 Task: Make a directory with a name in all uppercase letters (e.g., "ALLCAPS").
Action: Mouse moved to (178, 680)
Screenshot: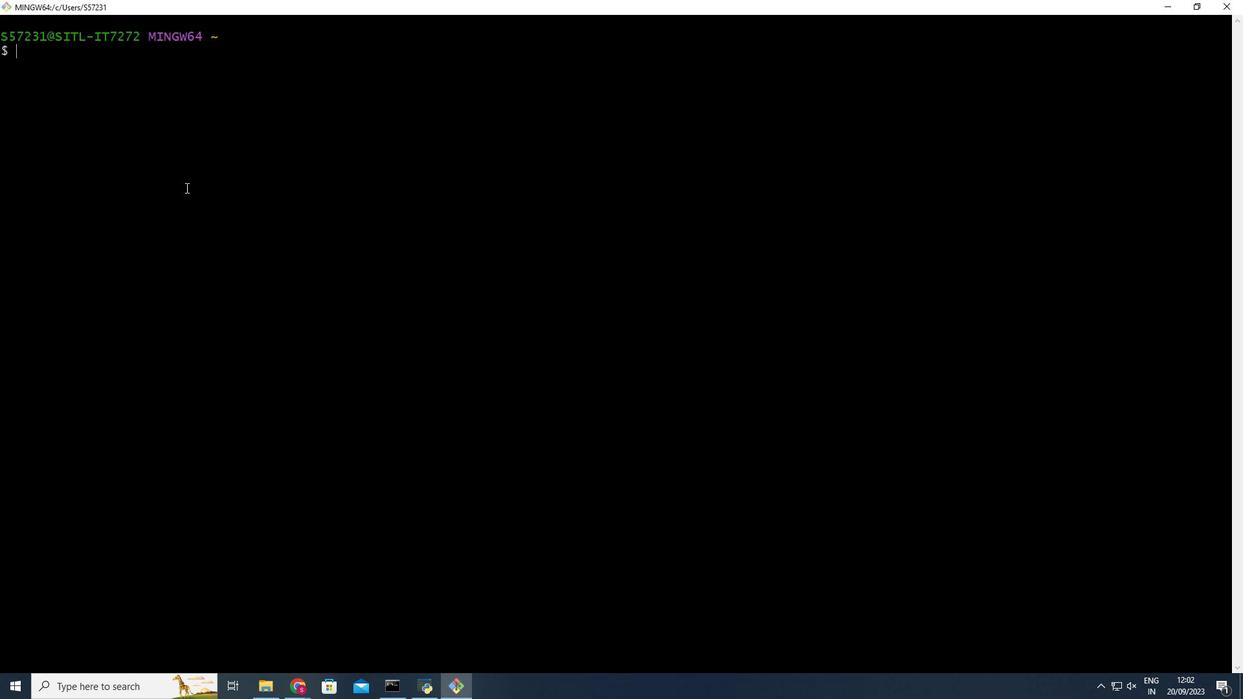 
Action: Mouse pressed left at (178, 680)
Screenshot: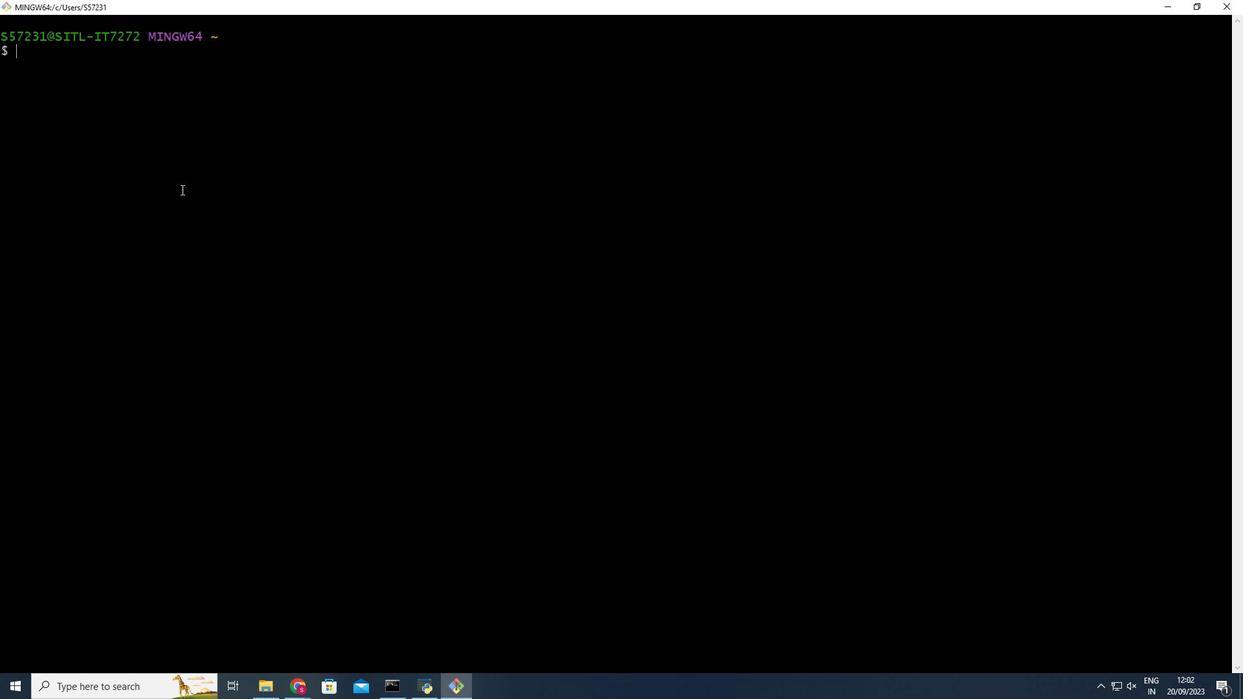 
Action: Mouse moved to (178, 680)
Screenshot: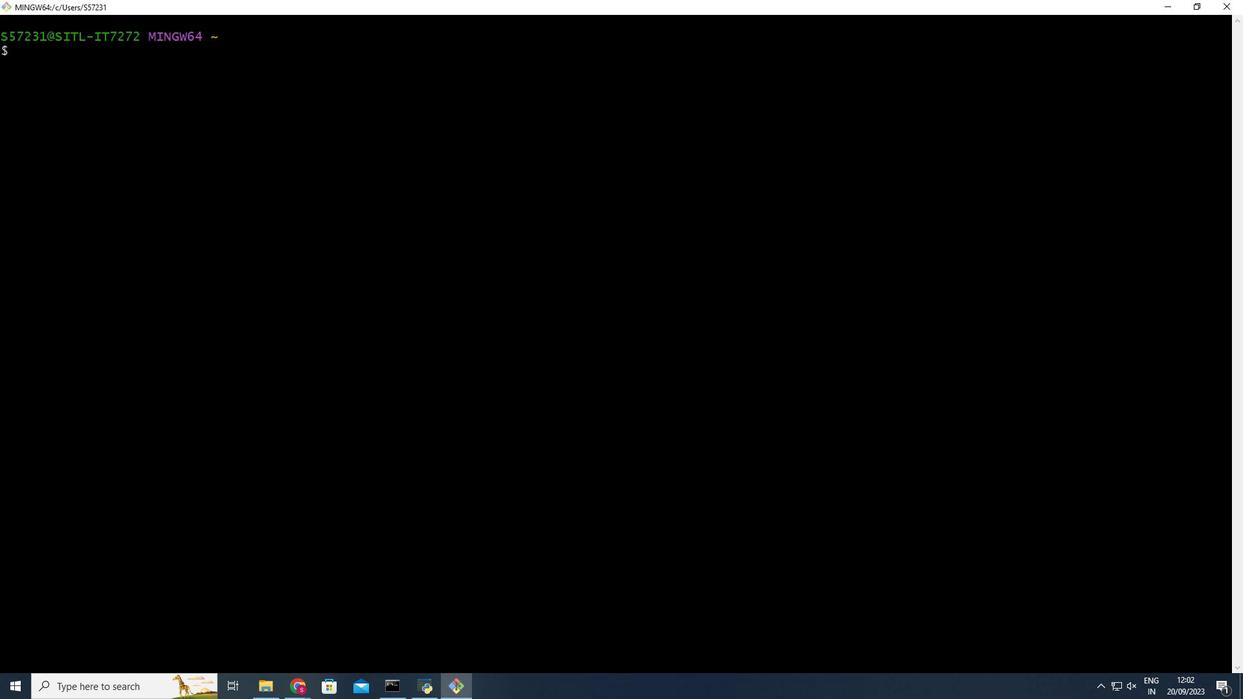 
Action: Mouse scrolled (178, 680) with delta (0, 0)
Screenshot: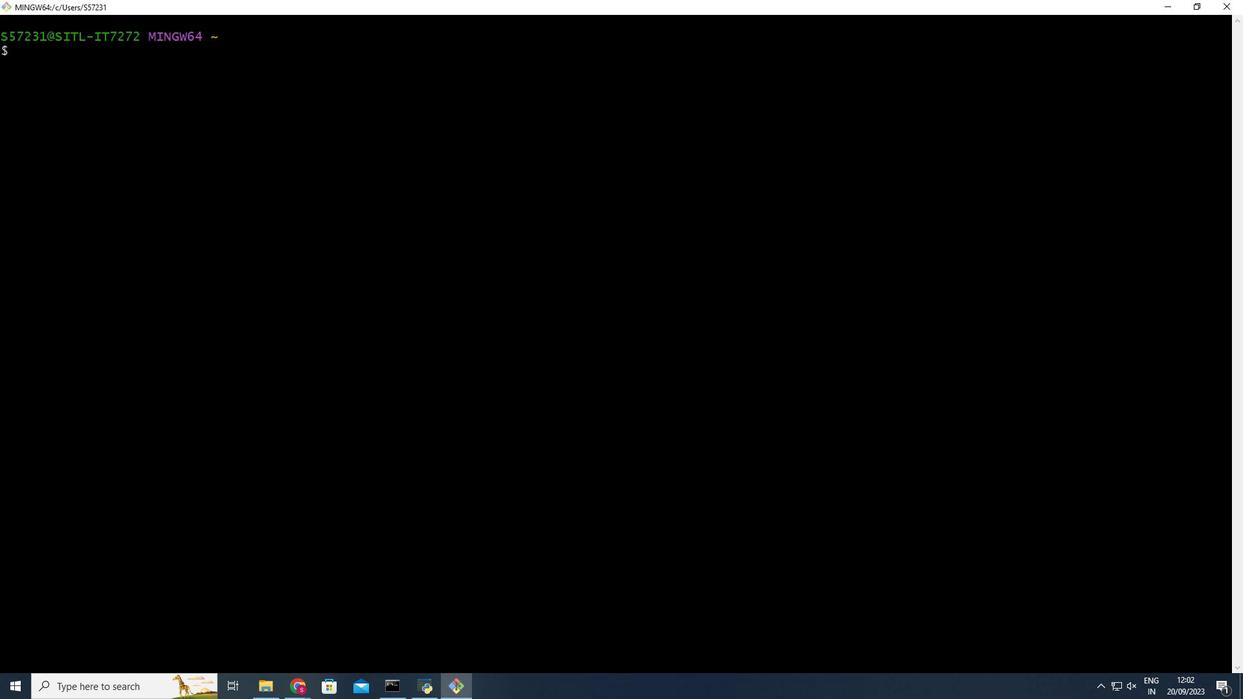 
Action: Mouse scrolled (178, 680) with delta (0, 0)
Screenshot: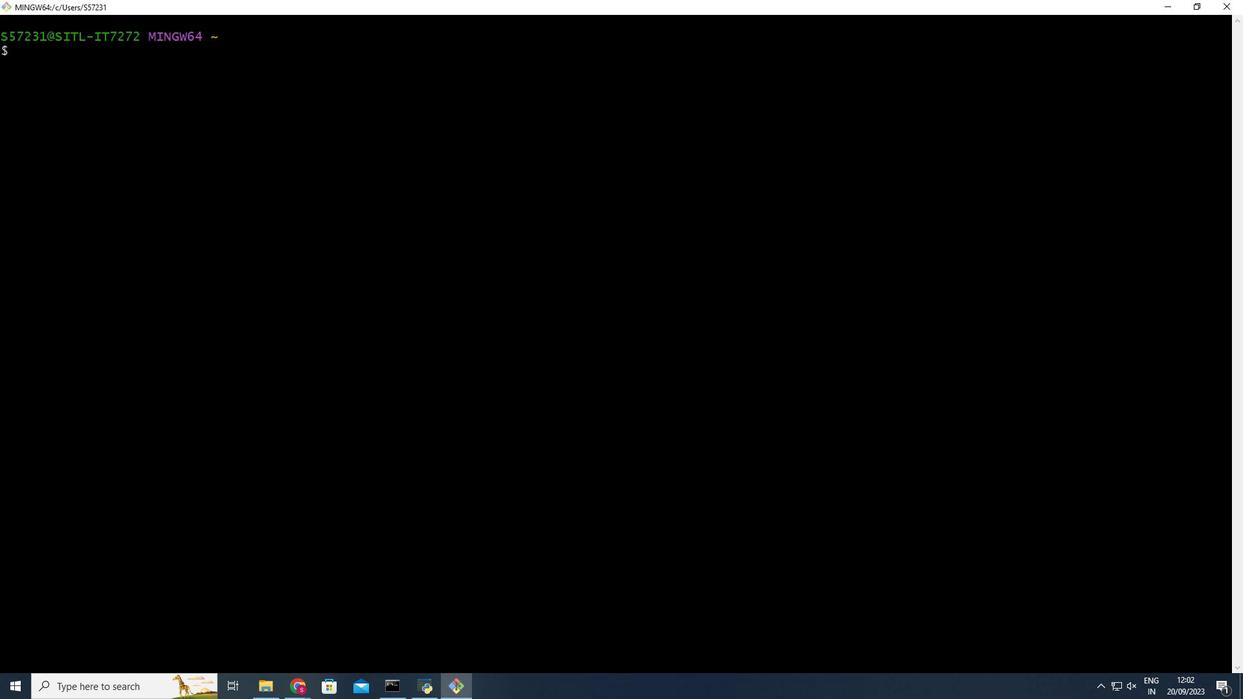 
Action: Mouse scrolled (178, 680) with delta (0, 0)
Screenshot: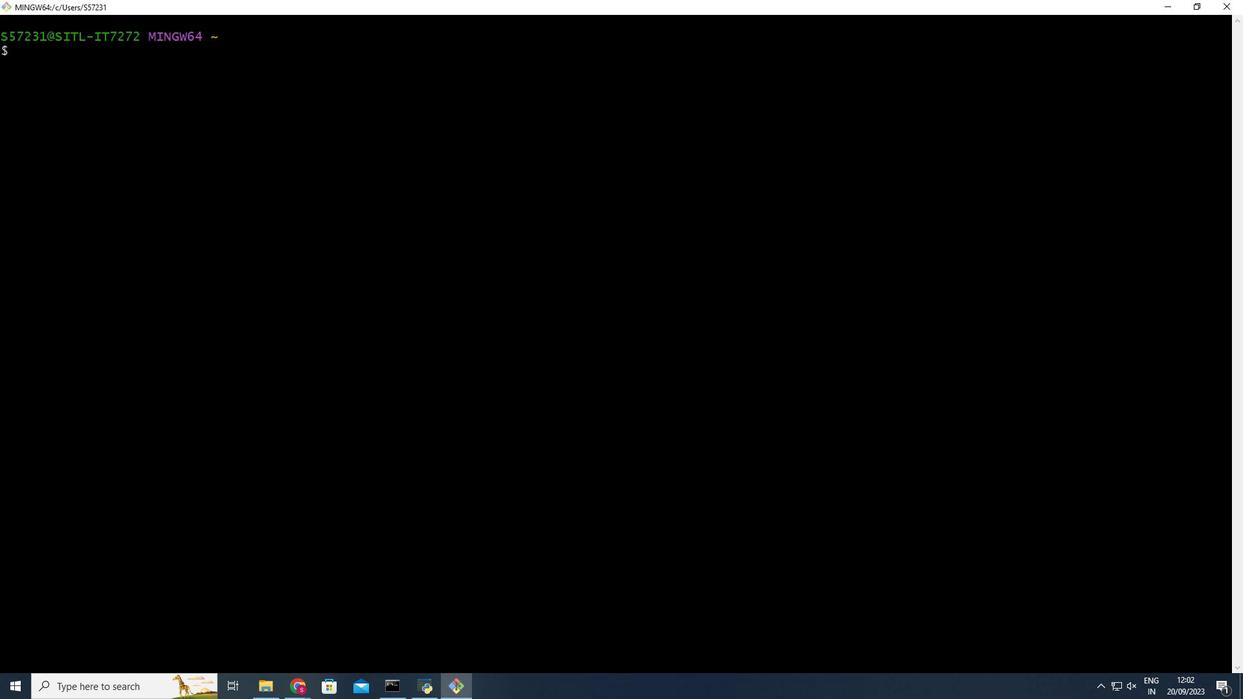 
Action: Mouse scrolled (178, 680) with delta (0, 0)
Screenshot: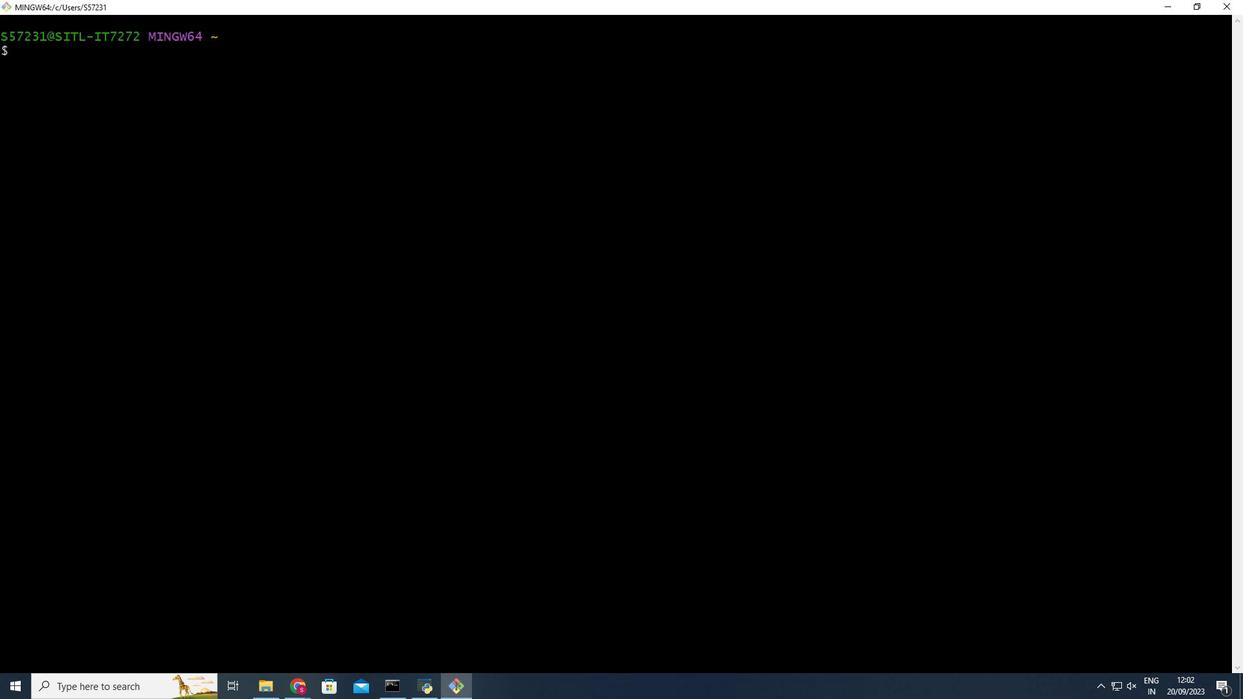 
Action: Mouse scrolled (178, 680) with delta (0, 0)
Screenshot: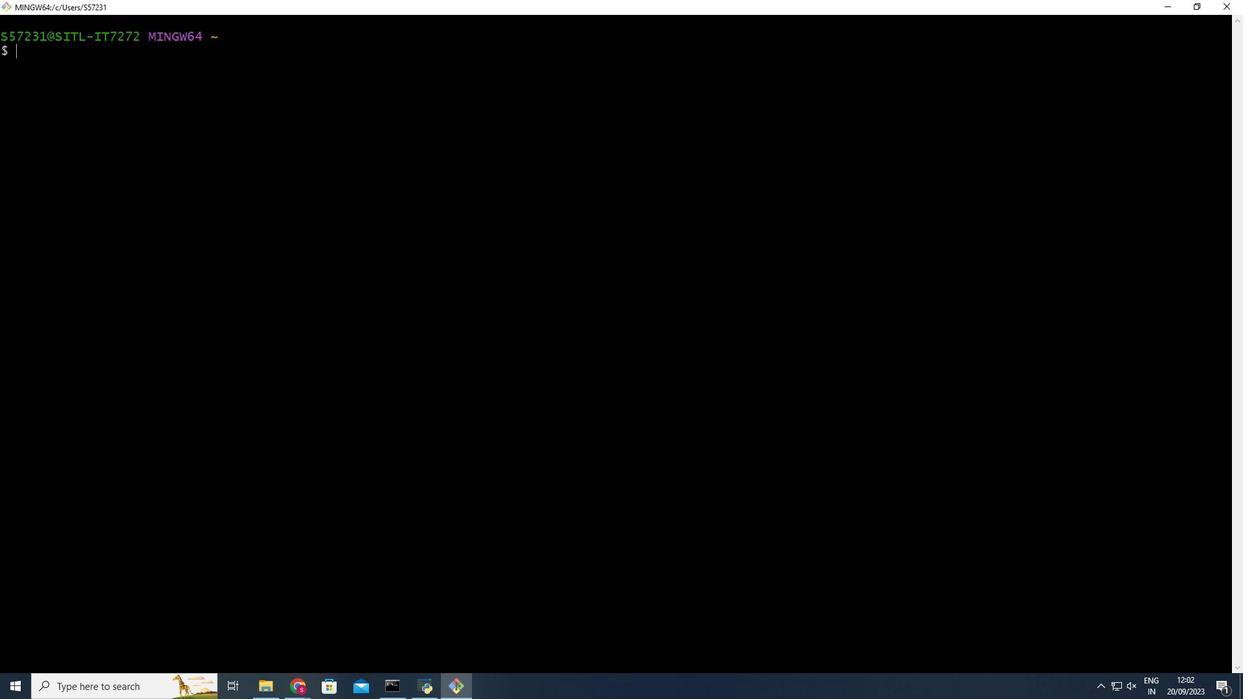 
Action: Mouse scrolled (178, 680) with delta (0, 0)
Screenshot: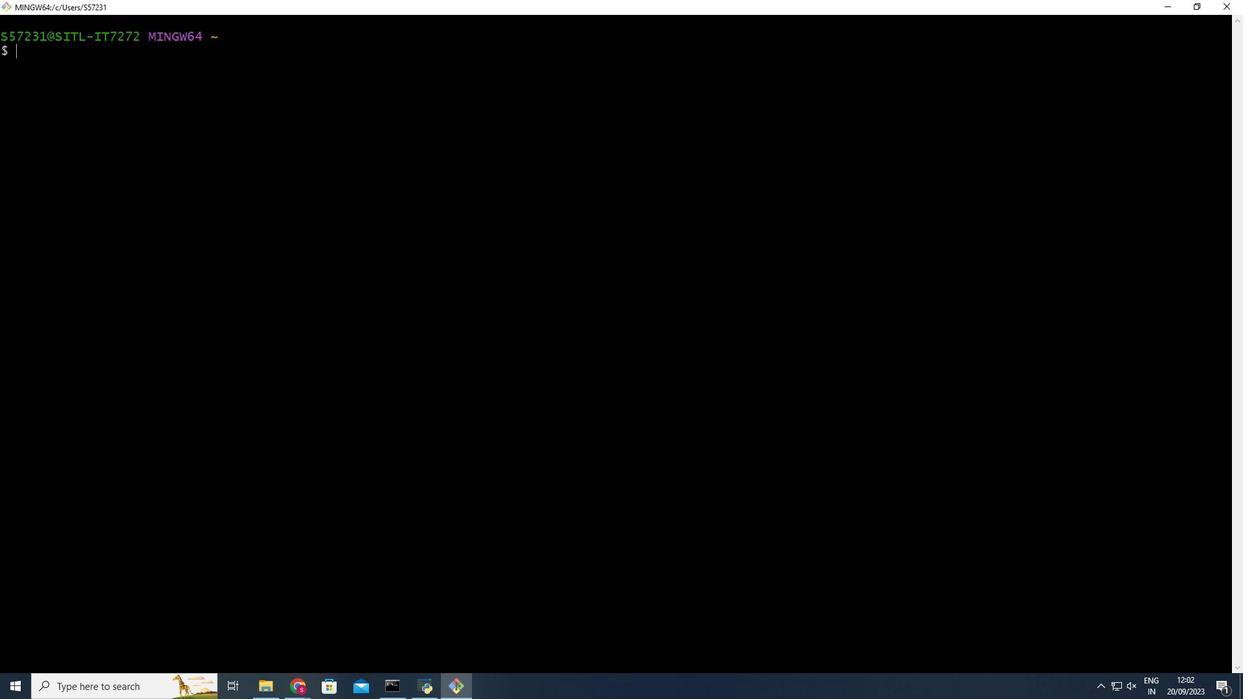 
Action: Mouse scrolled (178, 680) with delta (0, 0)
Screenshot: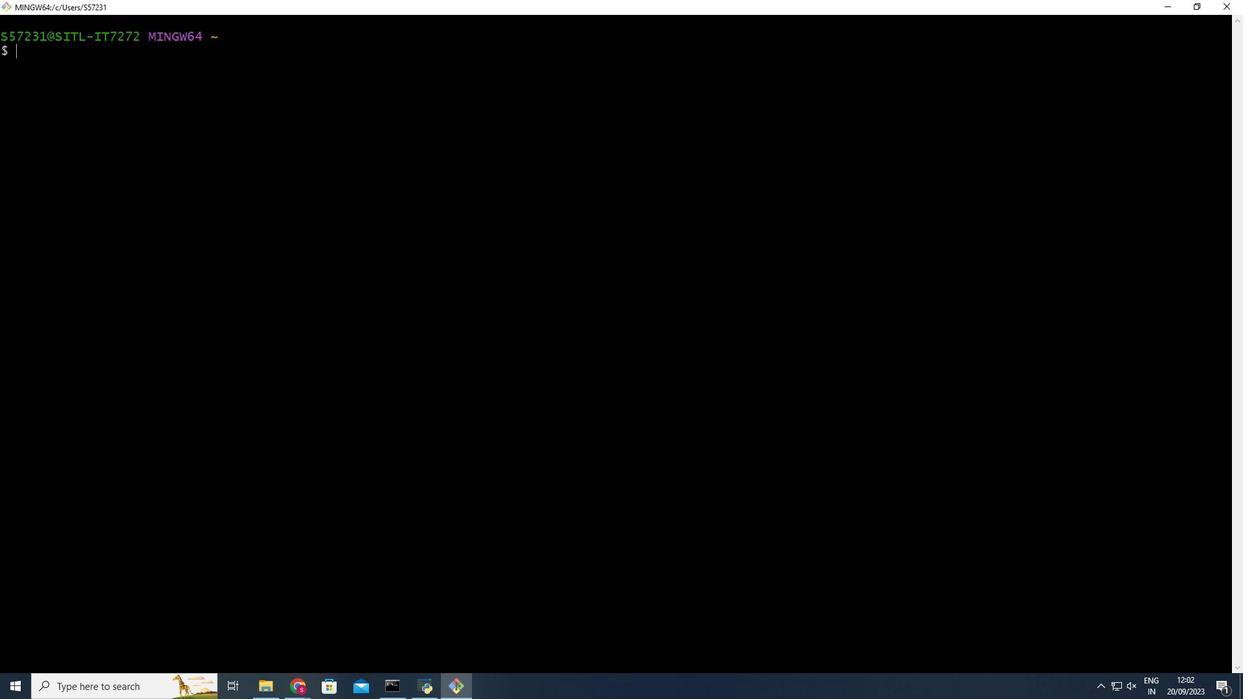 
Action: Mouse scrolled (178, 680) with delta (0, 0)
Screenshot: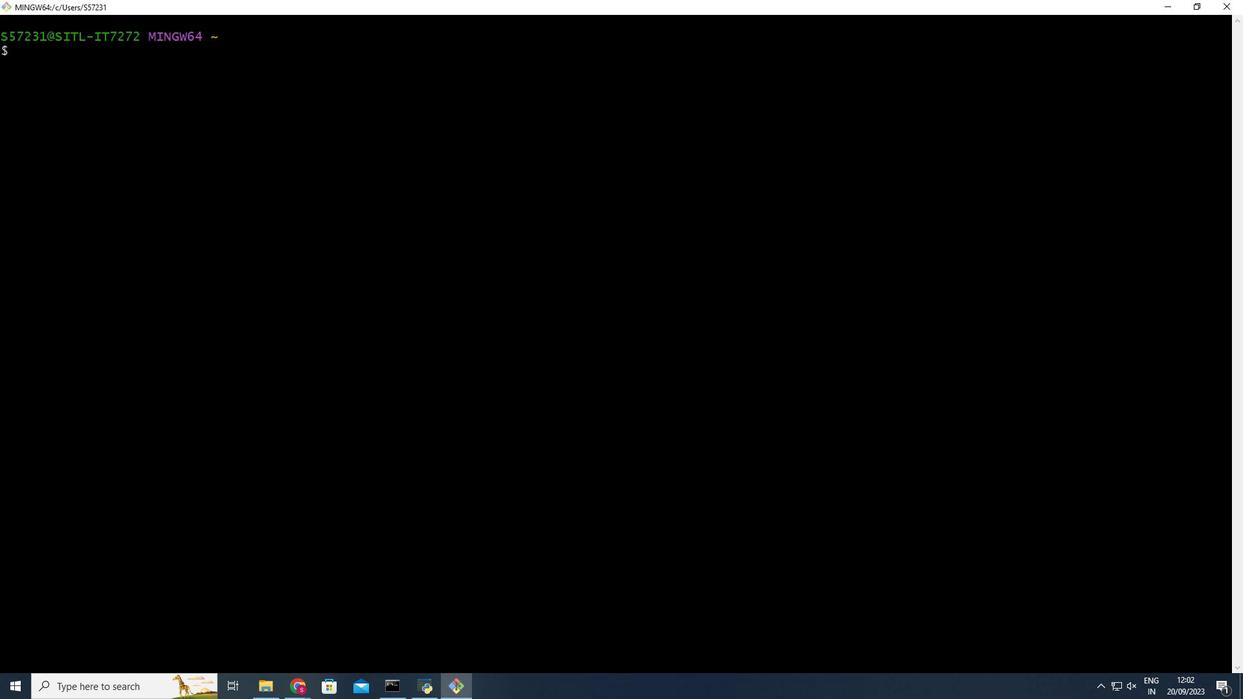 
Action: Mouse scrolled (178, 680) with delta (0, 0)
Screenshot: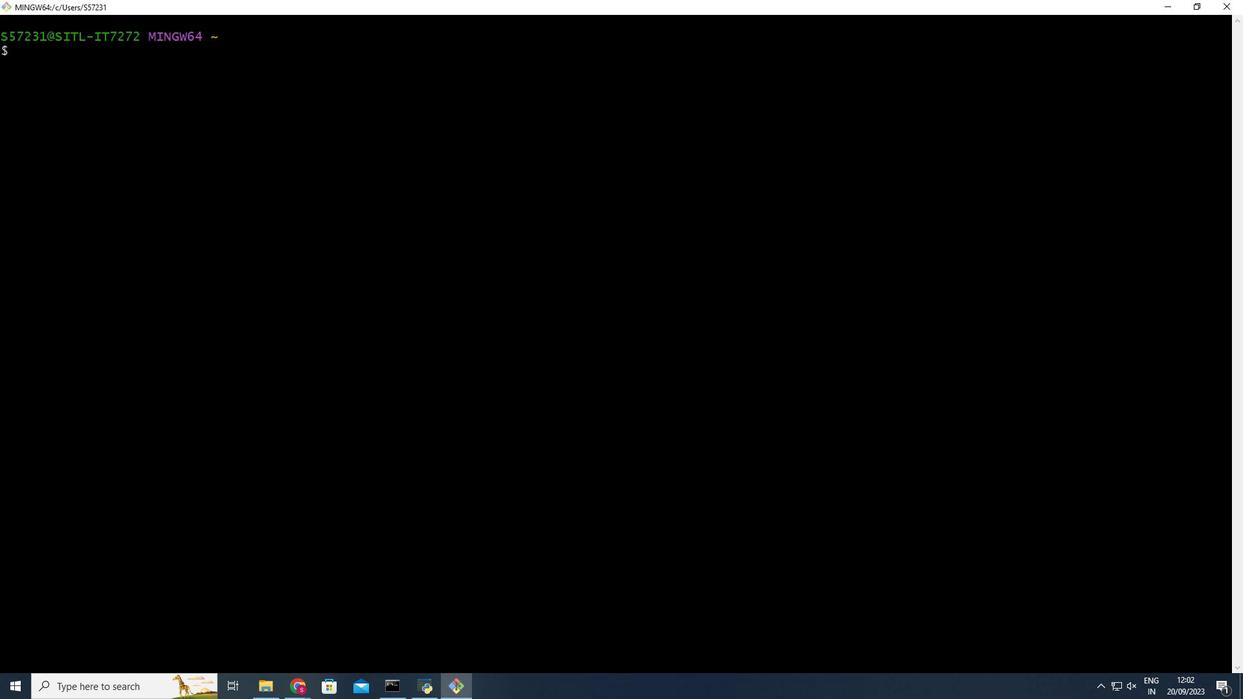 
Action: Mouse scrolled (178, 680) with delta (0, 0)
Screenshot: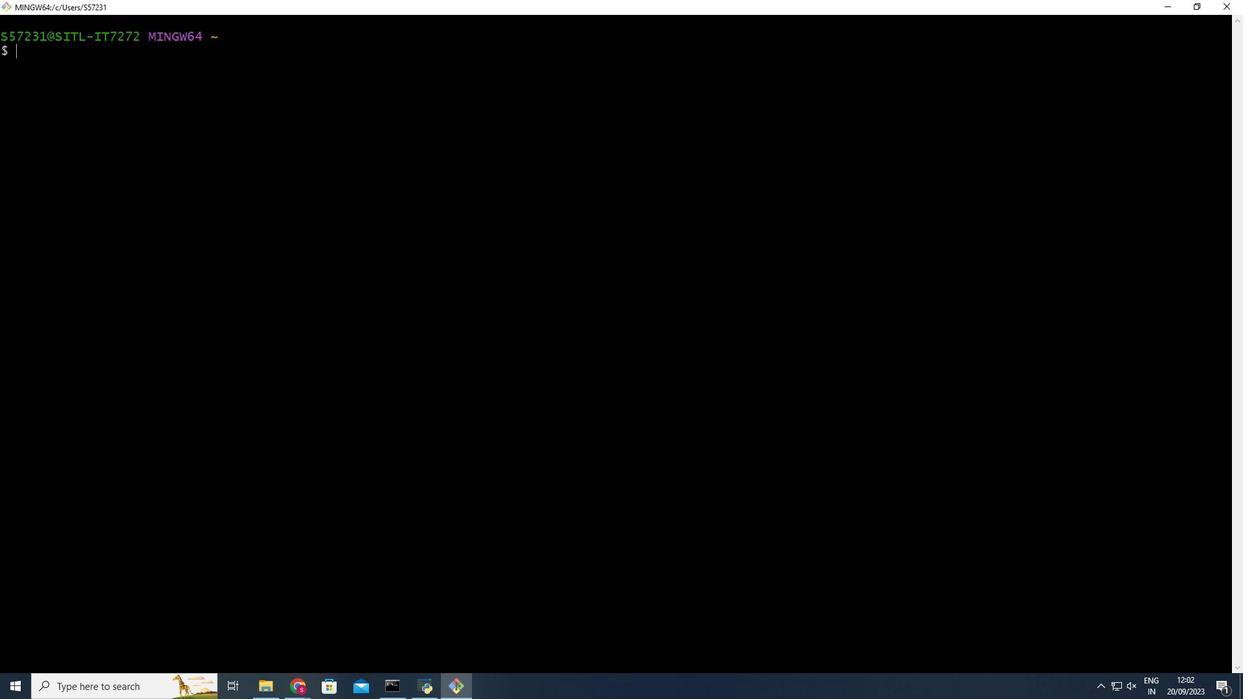 
Action: Key pressed mkdir<Key.space>allcaps<Key.shift_r>-<Key.backspace><Key.shift_r>_task<Key.enter>cd<Key.space>allcaps<Key.shift_r>_task<Key.enter>
Screenshot: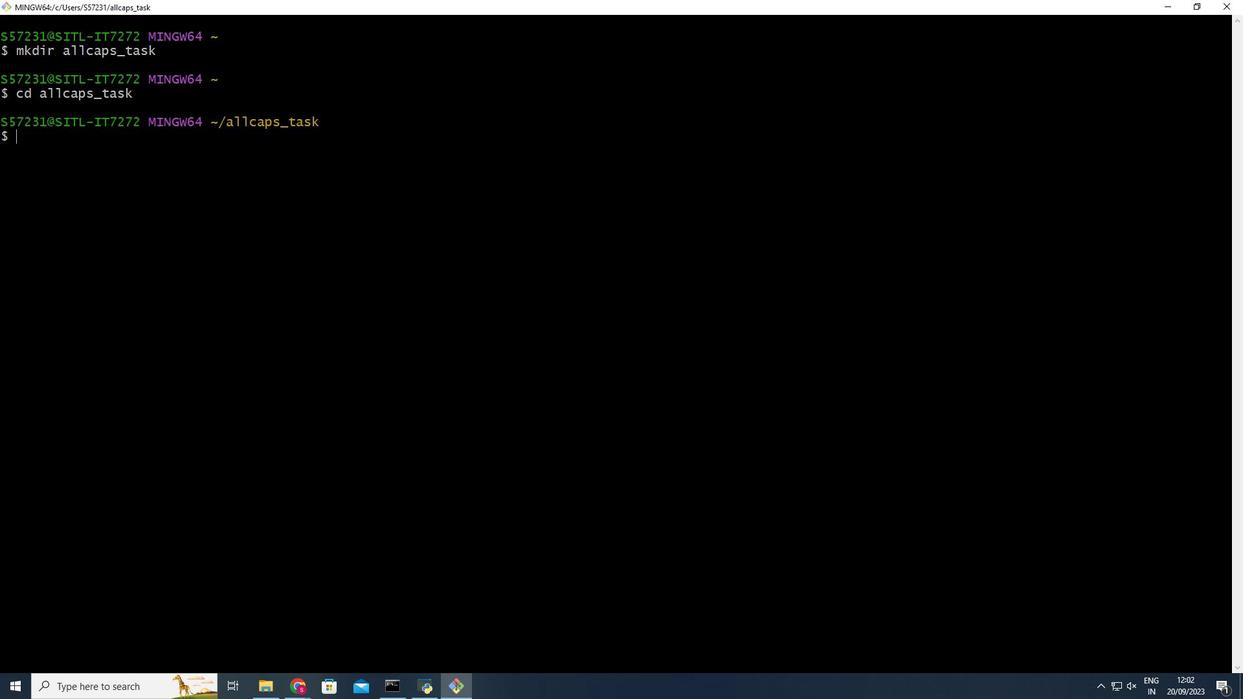 
Action: Mouse scrolled (178, 680) with delta (0, 0)
Screenshot: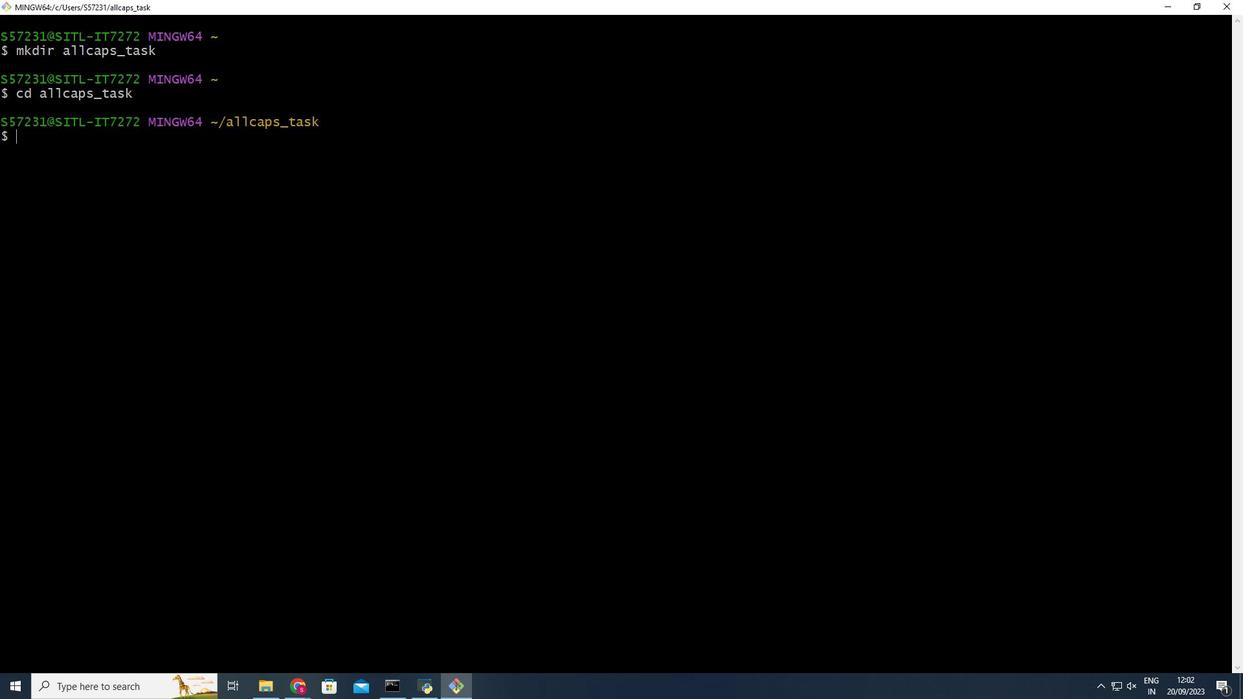 
Action: Mouse scrolled (178, 680) with delta (0, 0)
Screenshot: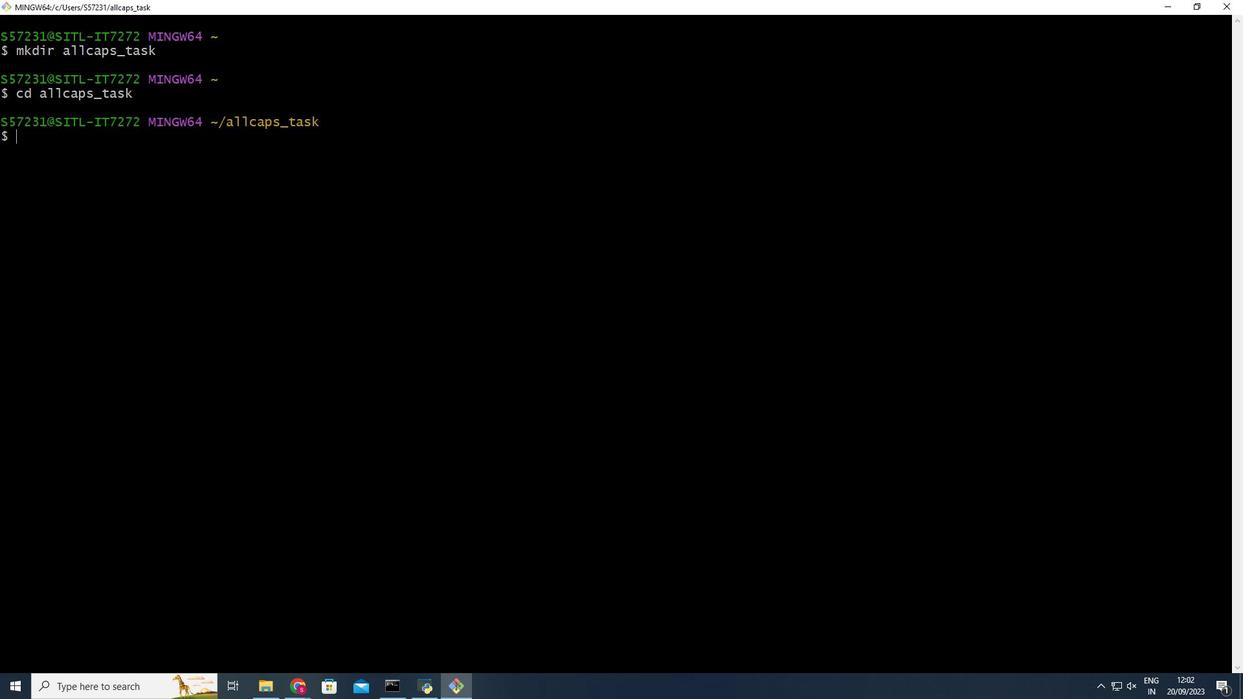 
Action: Mouse scrolled (178, 680) with delta (0, 0)
Screenshot: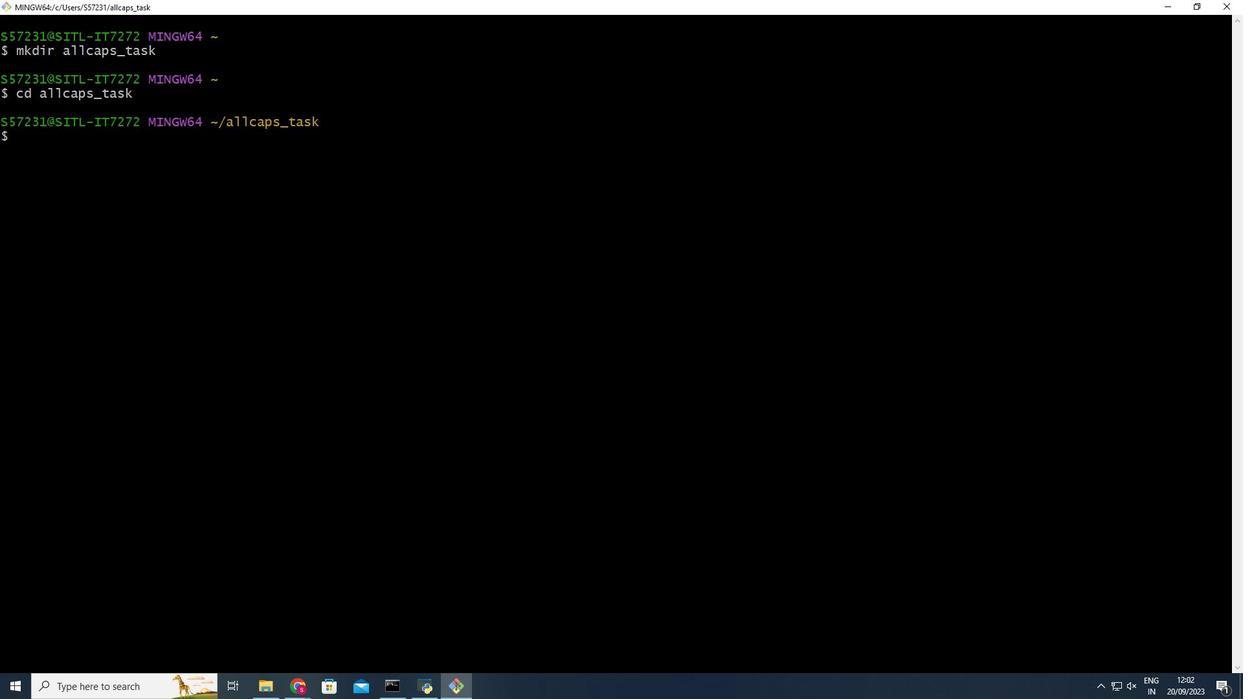 
Action: Key pressed touch<Key.space>t<Key.backspace>scripts<Key.backspace>.sh<Key.enter>vim<Key.space>script.hs<Key.backspace><Key.backspace>sg<Key.backspace>h<Key.enter>i<Key.shift_r>#<Key.shift_r>!/bib<Key.backspace>n/bash<Key.enter><Key.backspace><Key.enter><Key.shift_r>#<Key.space>define<Key.space>the<Key.space>uppercase<Key.space>directory<Key.space>name<Key.enter><Key.backspace><Key.backspace>uppercase<Key.shift_r>_dir<Key.shift_r>_name=<Key.shift_r>"<Key.shift_r>A<Key.shift_r>LL<Key.shift_r>Ca<Key.shift_r><Key.shift_r><Key.shift_r><Key.shift_r><Key.shift_r><Key.shift_r><Key.shift_r><Key.shift_r><Key.shift_r><Key.shift_r><Key.shift_r><Key.shift_r><Key.shift_r><Key.shift_r><Key.shift_r><Key.shift_r><Key.shift_r><Key.backspace><Key.shift_r>APS<Key.shift_r>"<Key.enter><Key.enter><Key.shift_r><Key.shift_r><Key.shift_r><Key.shift_r><Key.shift_r><Key.shift_r>#<Key.space>check<Key.space>if<Key.space>the<Key.space>directory<Key.space>already<Key.space>exists<Key.enter><Key.backspace><Key.backspace>if<Key.space>[<Key.space>-d<Key.space><Key.shift_r>"<Key.shift_r>$uppercase<Key.shift_r><Key.shift_r><Key.shift_r><Key.shift_r><Key.shift_r>_dir<Key.shift_r>_name<Key.shift_r>"<Key.space>];<Key.space>then<Key.enter>echo<Key.space><Key.shift_r>"<Key.shift_r>Directory<Key.space>'<Key.shift_r>$uppercase<Key.shift_r><Key.shift_r><Key.shift_r><Key.shift_r><Key.shift_r><Key.shift_r><Key.shift_r><Key.shift_r>_dir<Key.shift_r><Key.shift_r><Key.shift_r><Key.shift_r>_name'<Key.backspace>'<Key.space>already<Key.space>exists.<Key.enter><Key.backspace>else<Key.enter><Key.shift_r>#<Key.space>create<Key.space>the<Key.space>directory<Key.space>with<Key.space>the<Key.space>uppercase<Key.space>name<Key.enter><Key.backspace><Key.backspace>mkdir<Key.space><Key.shift_r>"<Key.shift_r>$<Key.space><Key.backspace>uppercase<Key.shift_r>_dir<Key.shift_r>_name<Key.shift_r><Key.shift_r><Key.shift_r>"<Key.enter>echo<Key.space><Key.shift_r>"<Key.shift_r>Directory<Key.space>'<Key.shift_r>$uppercase<Key.shift_r>_dir<Key.shift_r>_name'<Key.space>has<Key.space>been<Key.space>created.<Key.shift_r>"<Key.enter><Key.enter><Key.backspace><Key.backspace>fi<Key.enter>
Screenshot: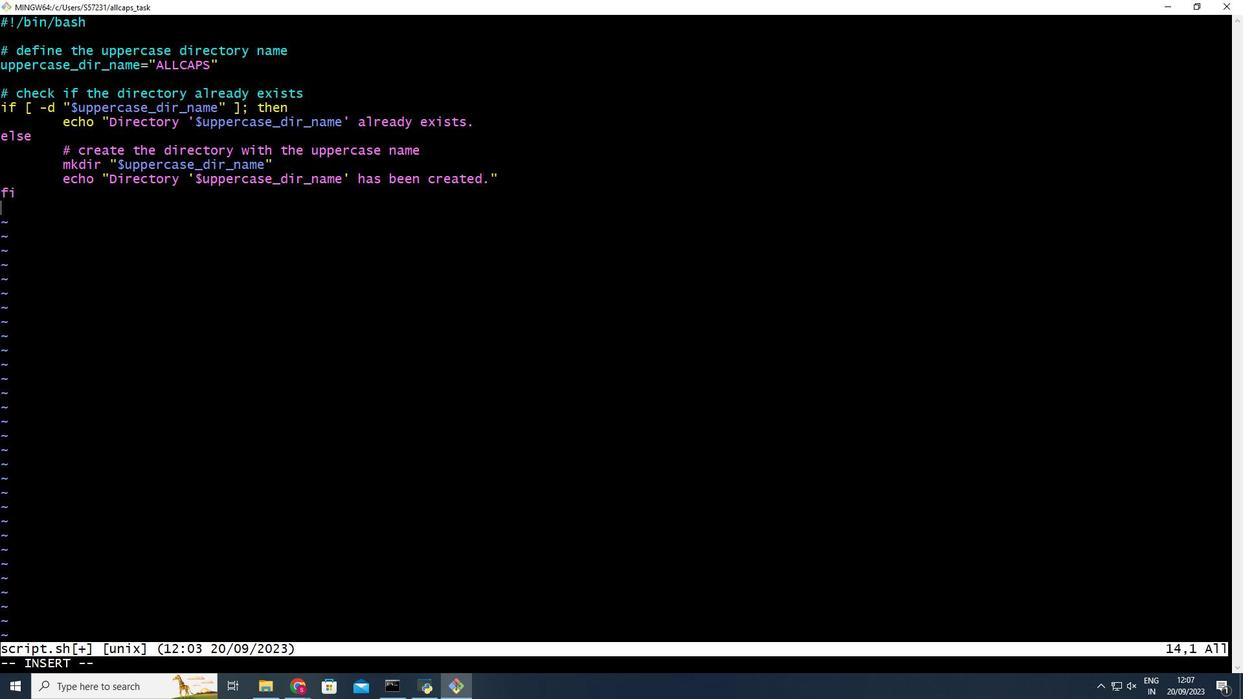 
Action: Mouse scrolled (178, 680) with delta (0, 0)
Screenshot: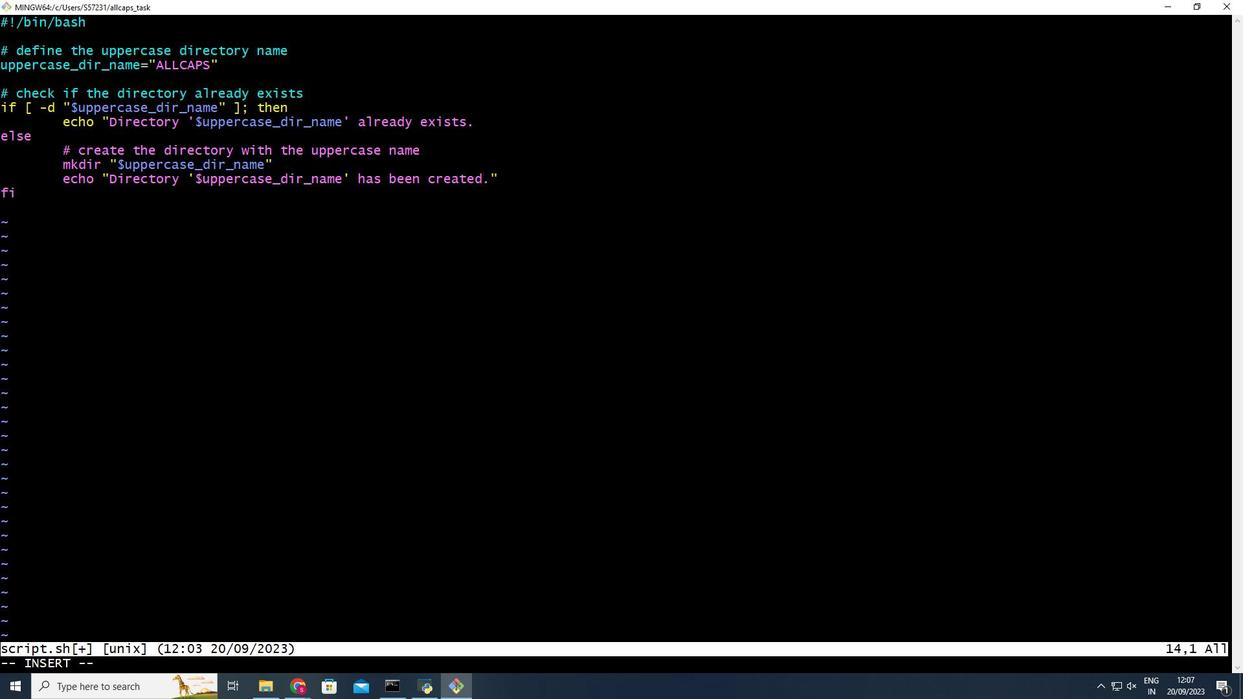 
Action: Mouse scrolled (178, 680) with delta (0, 0)
Screenshot: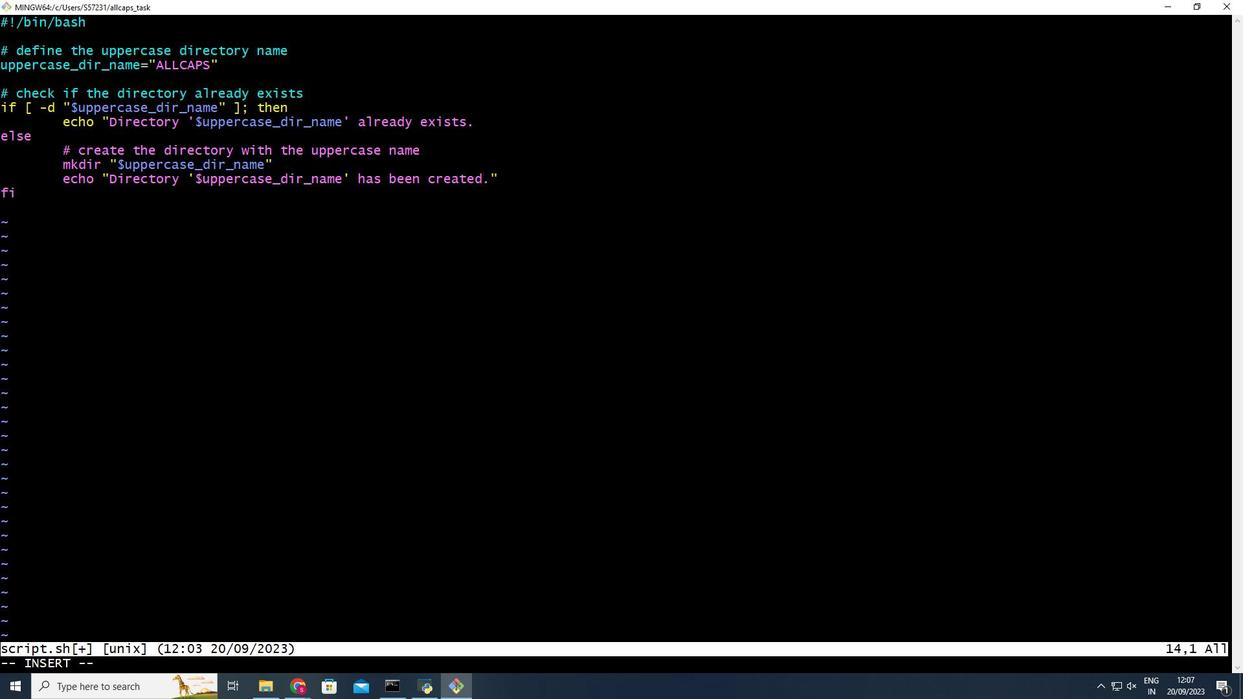 
Action: Mouse scrolled (178, 680) with delta (0, 0)
Screenshot: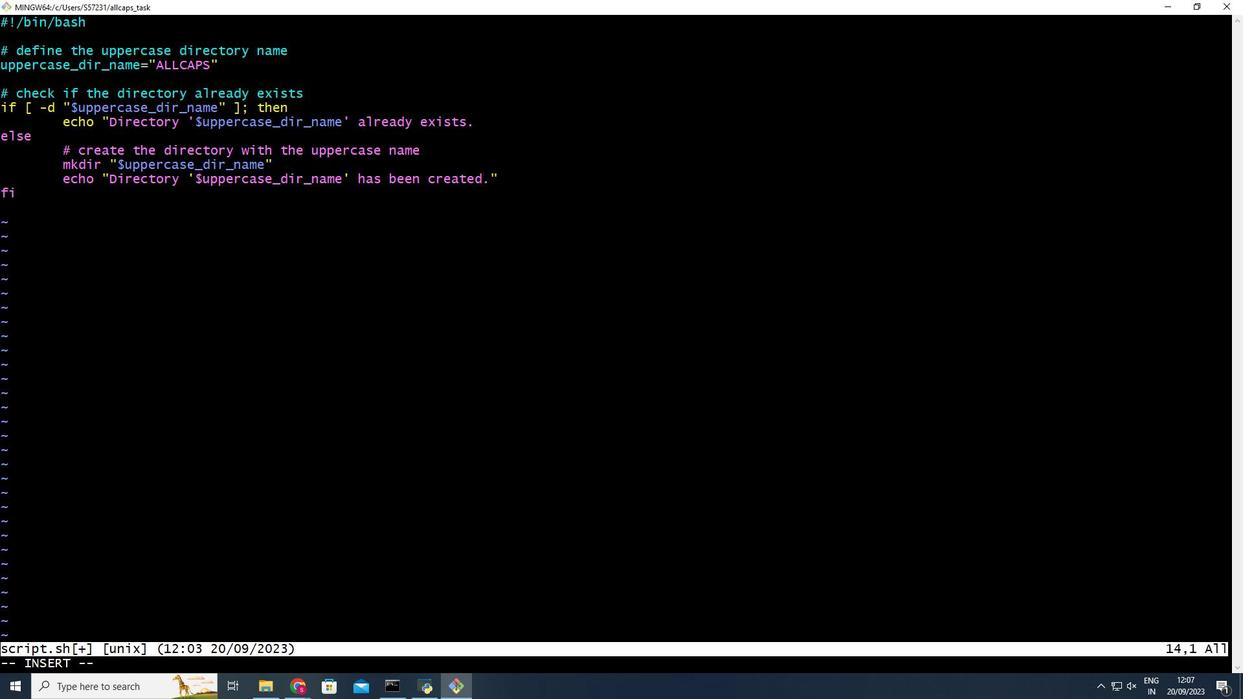 
Action: Key pressed <Key.esc><Key.shift_r><Key.shift_r><Key.shift_r>:wq<Key.shift_r>!<Key.enter>chmod<Key.space>+x<Key.space>script.sh<Key.enter>
Screenshot: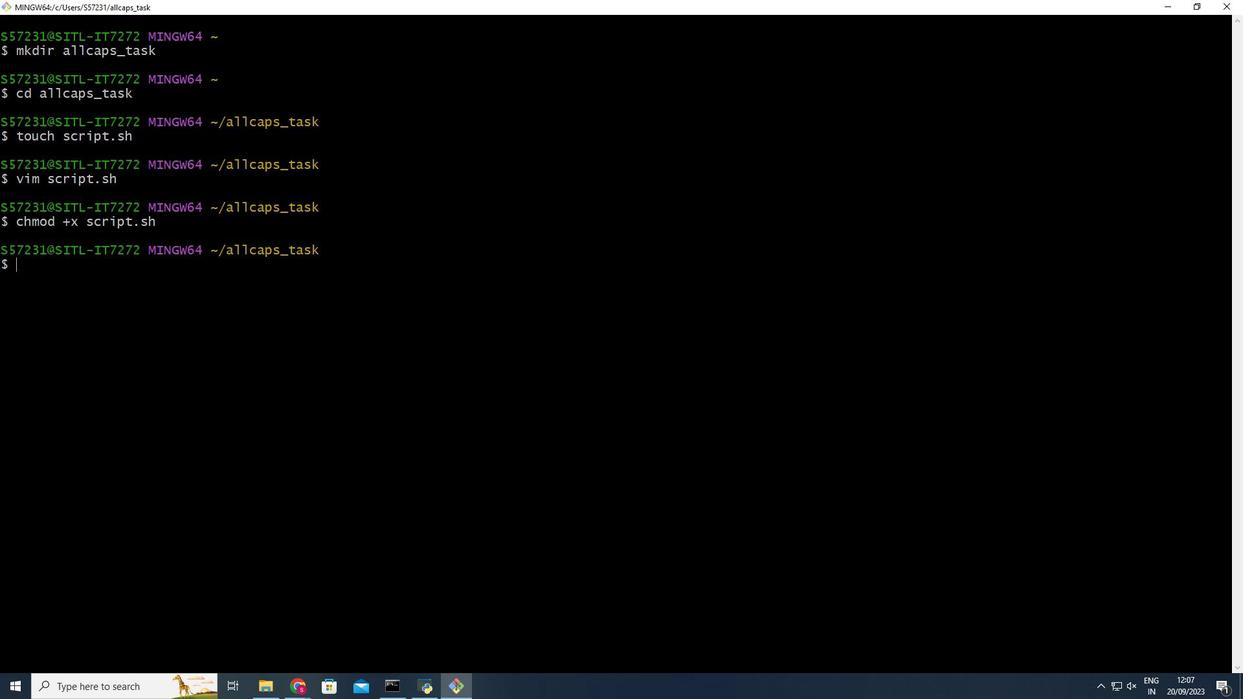 
Action: Mouse scrolled (178, 680) with delta (0, 0)
Screenshot: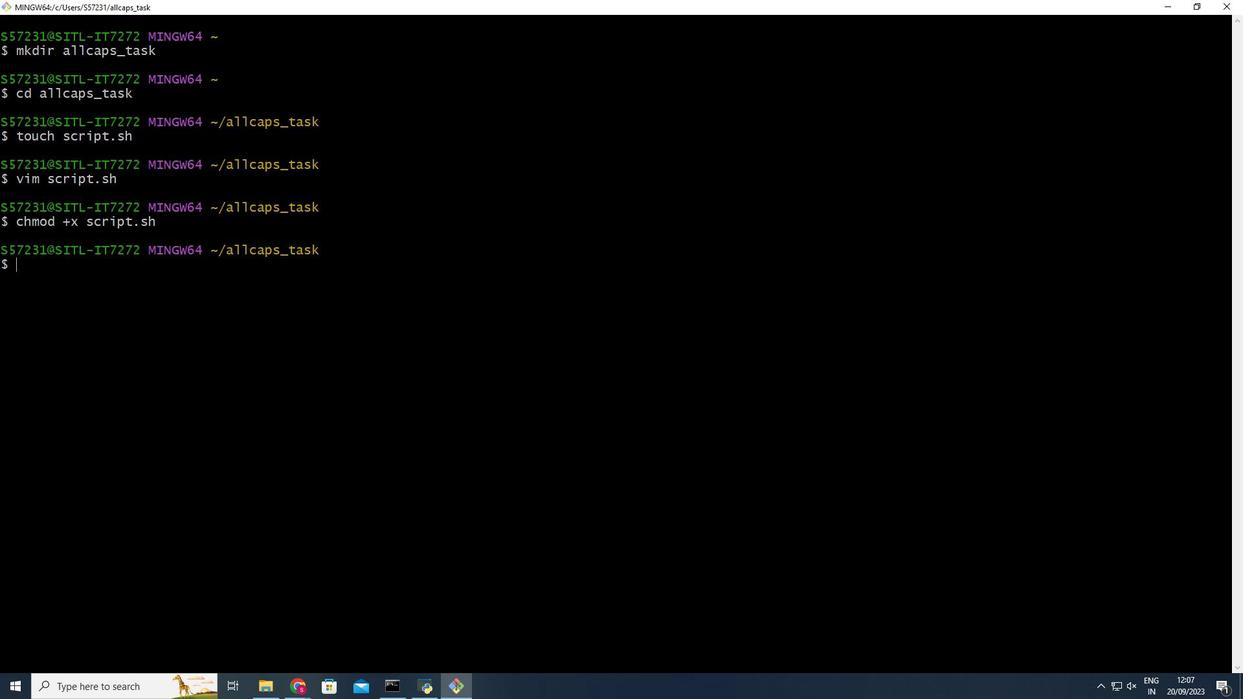 
Action: Mouse scrolled (178, 680) with delta (0, 0)
Screenshot: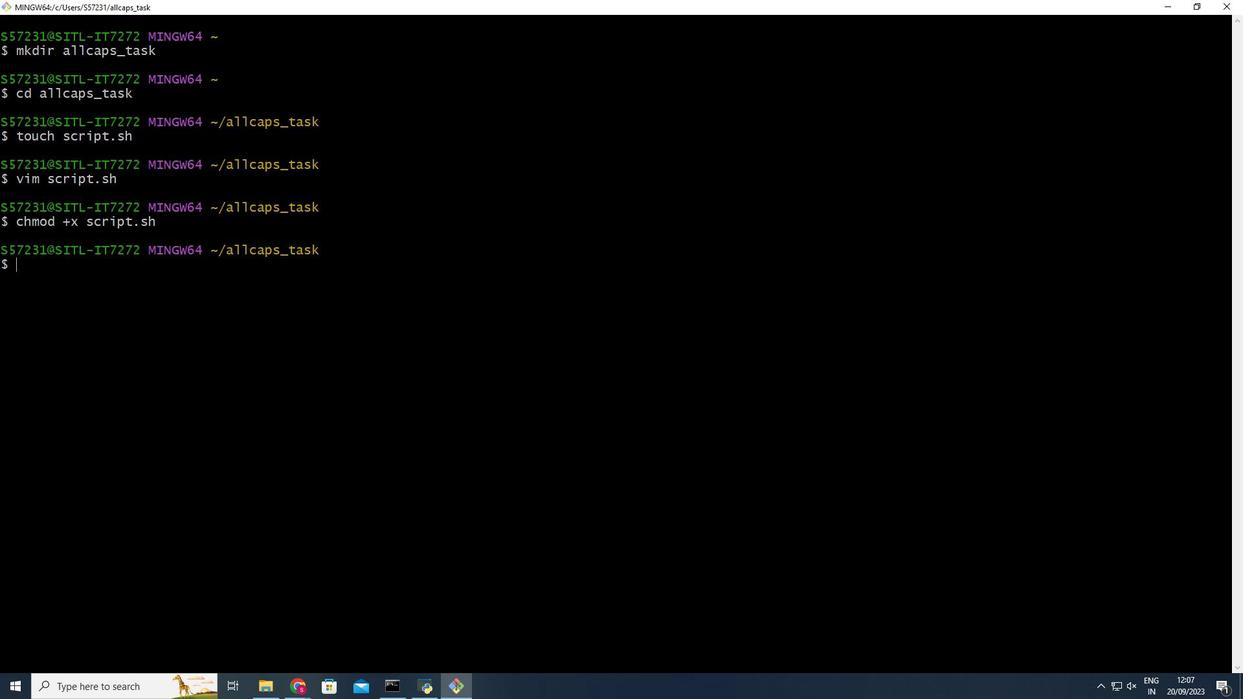 
Action: Mouse scrolled (178, 680) with delta (0, 0)
Screenshot: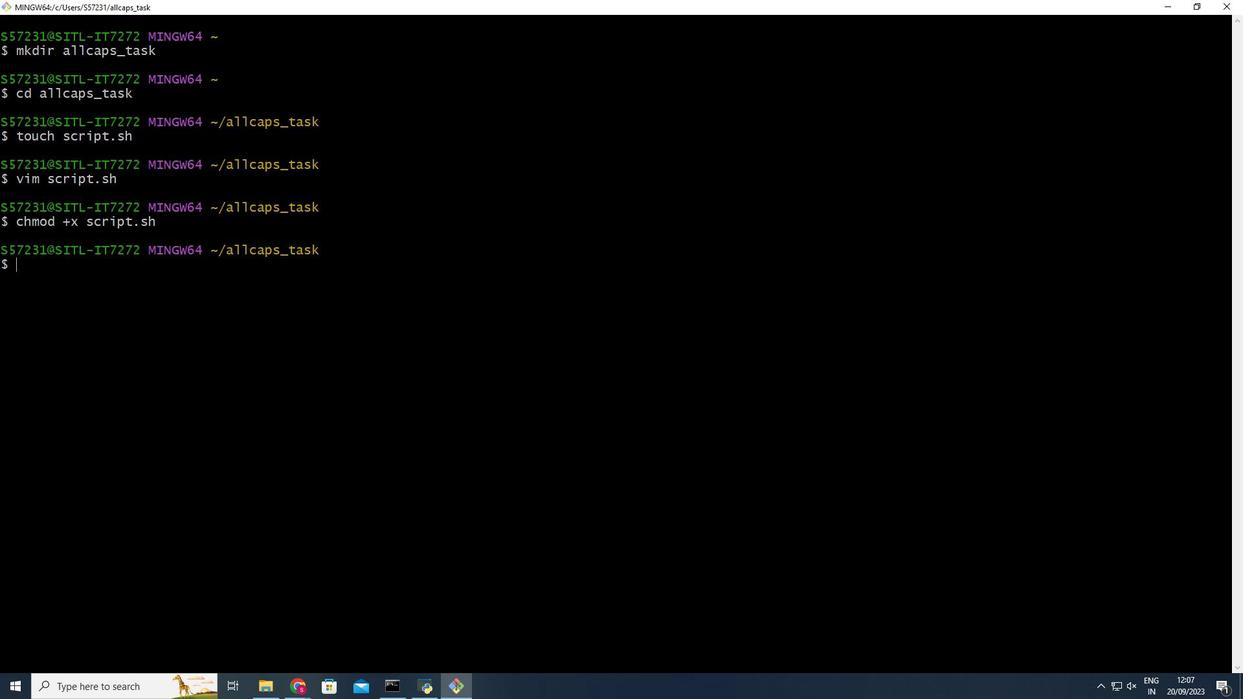 
Action: Key pressed ./script.sh<Key.enter>vim<Key.space>script.sh<Key.enter><Key.up><Key.up><Key.up><Key.down><Key.right><Key.right><Key.right><Key.right><Key.right><Key.right><Key.right><Key.right><Key.right><Key.right><Key.right><Key.right><Key.right><Key.right><Key.right><Key.right><Key.right><Key.right><Key.right><Key.right><Key.right><Key.right><Key.right><Key.right><Key.right><Key.right><Key.right><Key.right><Key.right><Key.right><Key.right><Key.right><Key.right><Key.right><Key.right><Key.right><Key.right><Key.right>
Screenshot: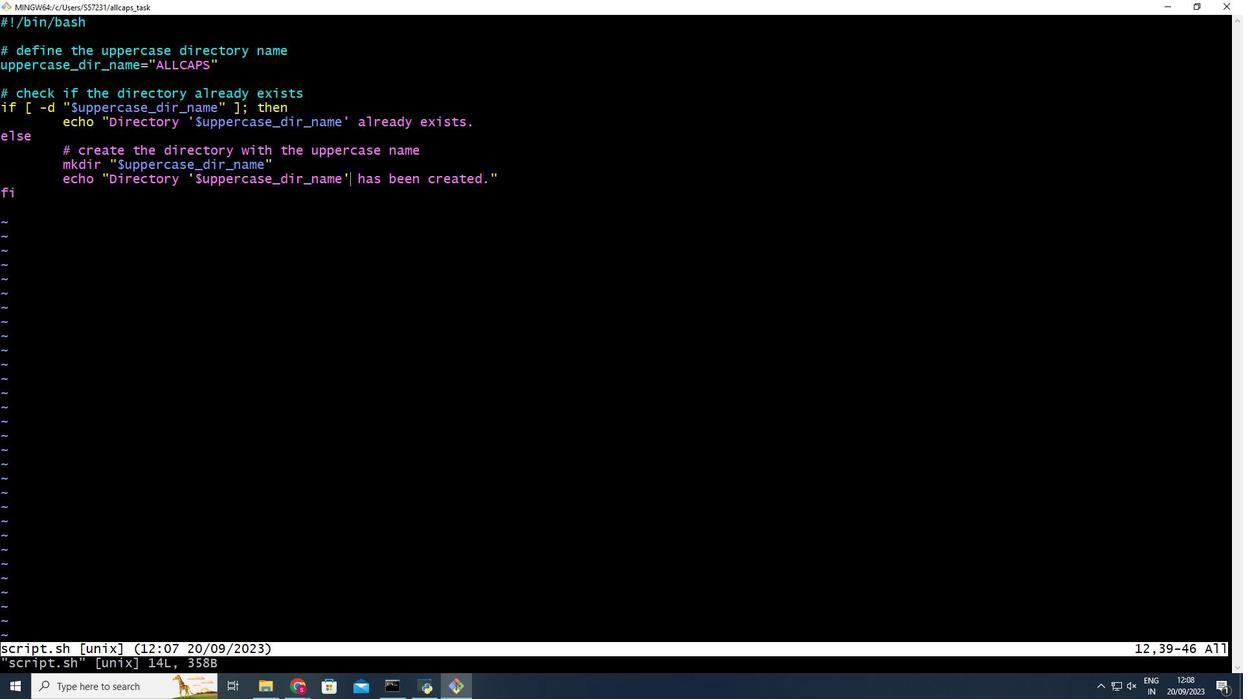 
Action: Mouse scrolled (178, 680) with delta (0, 0)
Screenshot: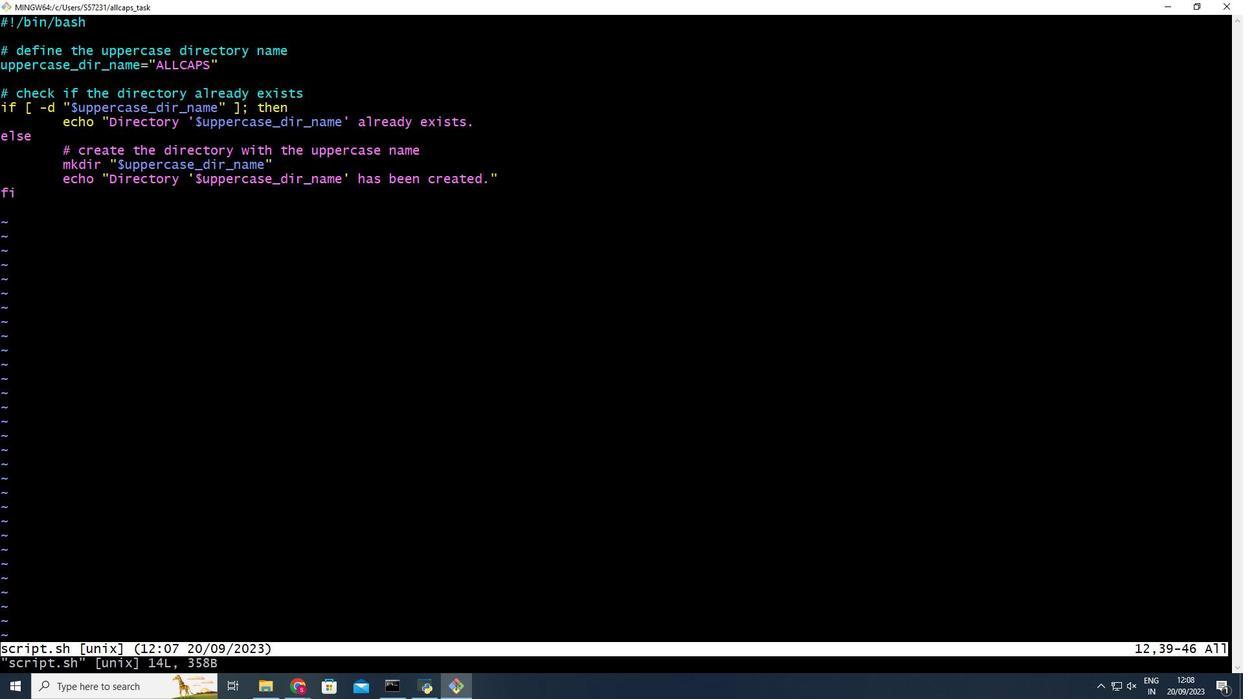 
Action: Mouse scrolled (178, 680) with delta (0, 0)
Screenshot: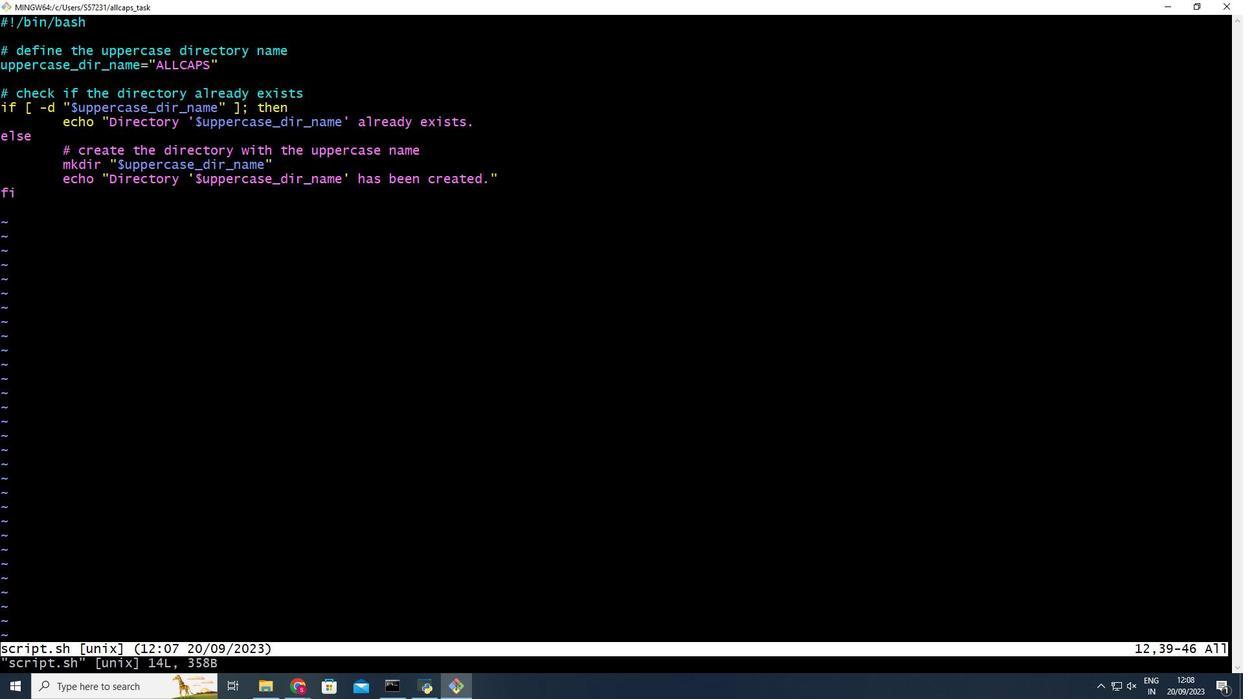 
Action: Mouse scrolled (178, 680) with delta (0, 0)
Screenshot: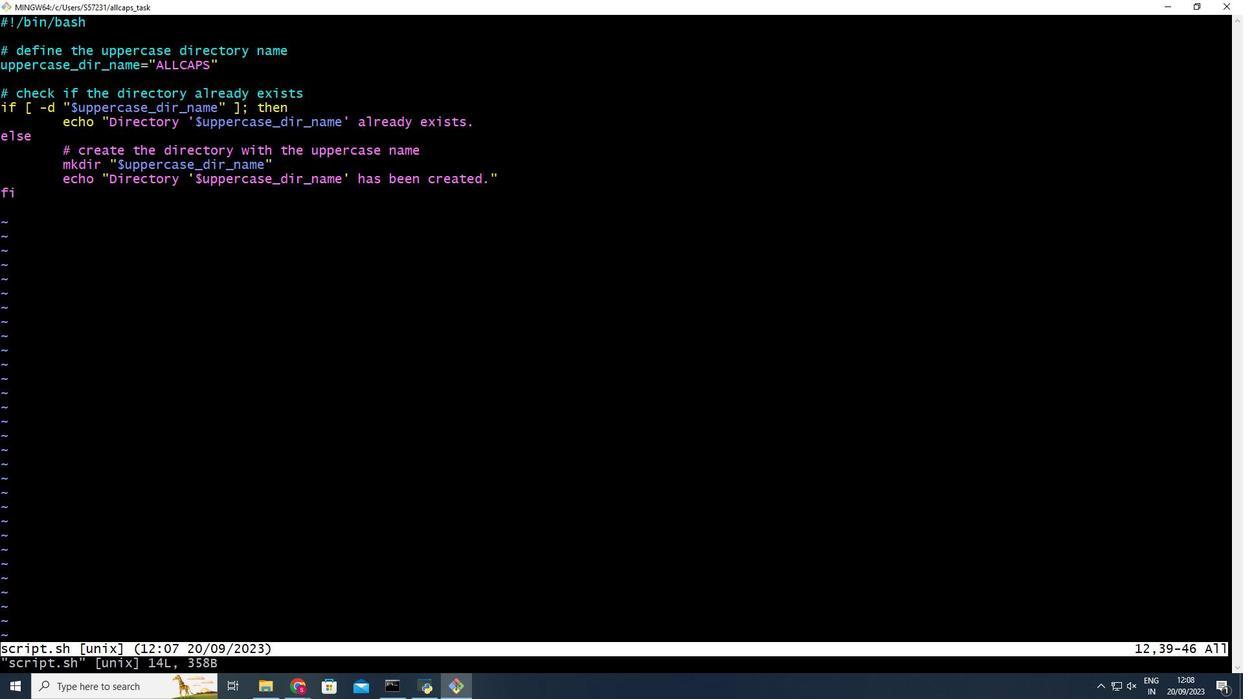 
Action: Key pressed <Key.left><Key.left><Key.left><Key.left><Key.left><Key.left><Key.left><Key.left><Key.left><Key.left><Key.left><Key.left><Key.left><Key.left><Key.left><Key.left><Key.left><Key.left><Key.left><Key.left><Key.left><Key.left><Key.left><Key.left><Key.left><Key.left><Key.right><Key.right><Key.right><Key.right><Key.right><Key.right><Key.right><Key.right><Key.right><Key.right><Key.right><Key.right><Key.right><Key.right><Key.right><Key.right><Key.right><Key.right><Key.right><Key.right><Key.left><Key.left><Key.left><Key.left><Key.left><Key.left><Key.left><Key.left><Key.left><Key.left><Key.right><Key.right><Key.right><Key.right><Key.right><Key.right><Key.right><Key.right><Key.right><Key.right><Key.right><Key.left><Key.left><Key.left><Key.left><Key.left><Key.left><Key.left><Key.left><Key.right><Key.right><Key.right><Key.backspace><Key.backspace><Key.backspace><Key.backspace><Key.backspace><Key.backspace>i<Key.right><Key.right><Key.right><Key.right><Key.right><Key.right><Key.backspace><Key.backspace><Key.backspace><Key.backspace><Key.backspace><Key.backspace><Key.backspace><Key.backspace><Key.backspace>upperx<Key.backspace>case<Key.left><Key.right><Key.right><Key.right><Key.right><Key.right><Key.right><Key.right><Key.right><Key.right><Key.right><Key.right><Key.left><Key.right><Key.backspace><Key.left><Key.left><Key.left><Key.left><Key.left><Key.left><Key.left><Key.left><Key.left><Key.left><Key.left><Key.left><Key.left><Key.left><Key.left><Key.left><Key.left><Key.left><Key.left><Key.backspace>'<Key.right><Key.right><Key.right><Key.right><Key.right><Key.right><Key.right><Key.right><Key.right><Key.right><Key.right><Key.right><Key.right><Key.right><Key.right><Key.right><Key.right><Key.right><Key.right>'<Key.right><Key.right><Key.right><Key.right><Key.right><Key.right><Key.right><Key.right><Key.right><Key.right><Key.right><Key.right><Key.right><Key.right><Key.right><Key.right><Key.right><Key.right><Key.right><Key.up><Key.up><Key.left><Key.left><Key.left><Key.left><Key.left><Key.left><Key.left><Key.left><Key.left><Key.left><Key.left><Key.left><Key.left><Key.left><Key.left><Key.left><Key.left><Key.left><Key.left><Key.left><Key.left><Key.left><Key.left><Key.left><Key.left><Key.left><Key.left><Key.left><Key.left><Key.left><Key.left><Key.left><Key.up><Key.up><Key.right><Key.right><Key.right><Key.right><Key.right><Key.right><Key.right><Key.right><Key.right><Key.right><Key.right><Key.right><Key.right><Key.right><Key.right><Key.right><Key.right><Key.right><Key.right><Key.right><Key.right><Key.right><Key.right><Key.right><Key.right><Key.right><Key.right><Key.right><Key.right><Key.right><Key.right><Key.right><Key.right><Key.right><Key.right><Key.right><Key.right><Key.right><Key.right><Key.shift_r>"<Key.esc><Key.shift_r>:wq<Key.shift_r>!<Key.enter>chmod<Key.space>+x<Key.space>script.sh<Key.enter>
Screenshot: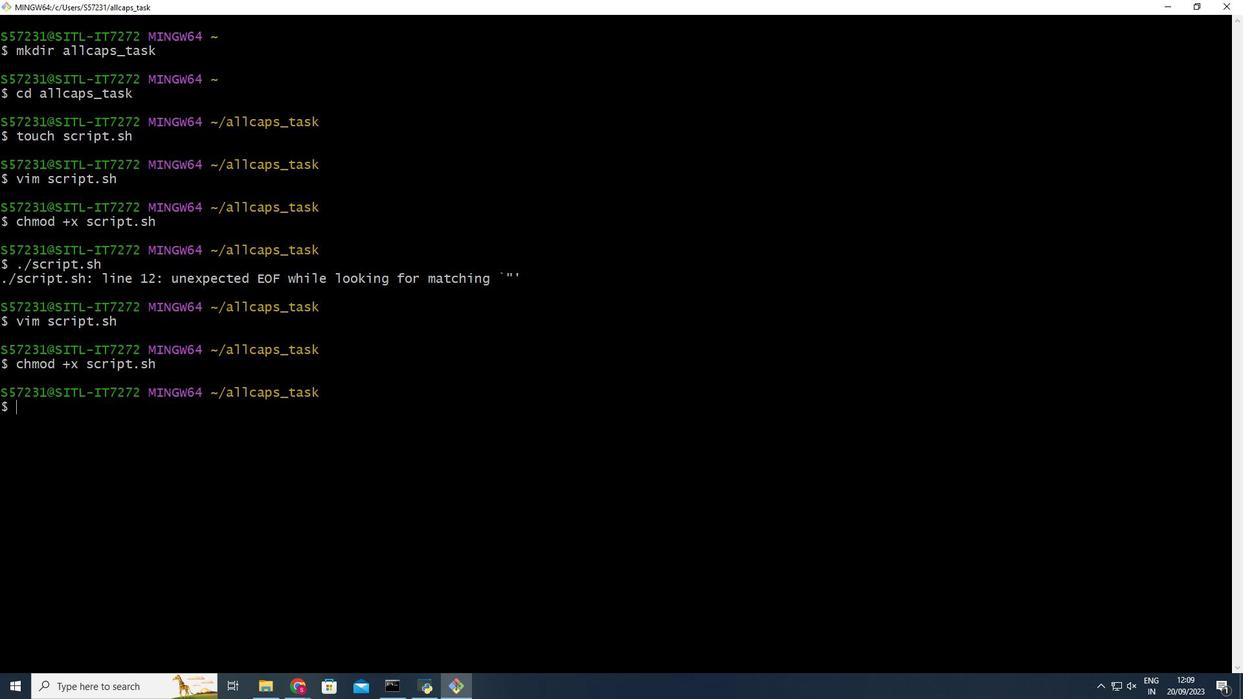 
Action: Mouse scrolled (178, 680) with delta (0, 0)
Screenshot: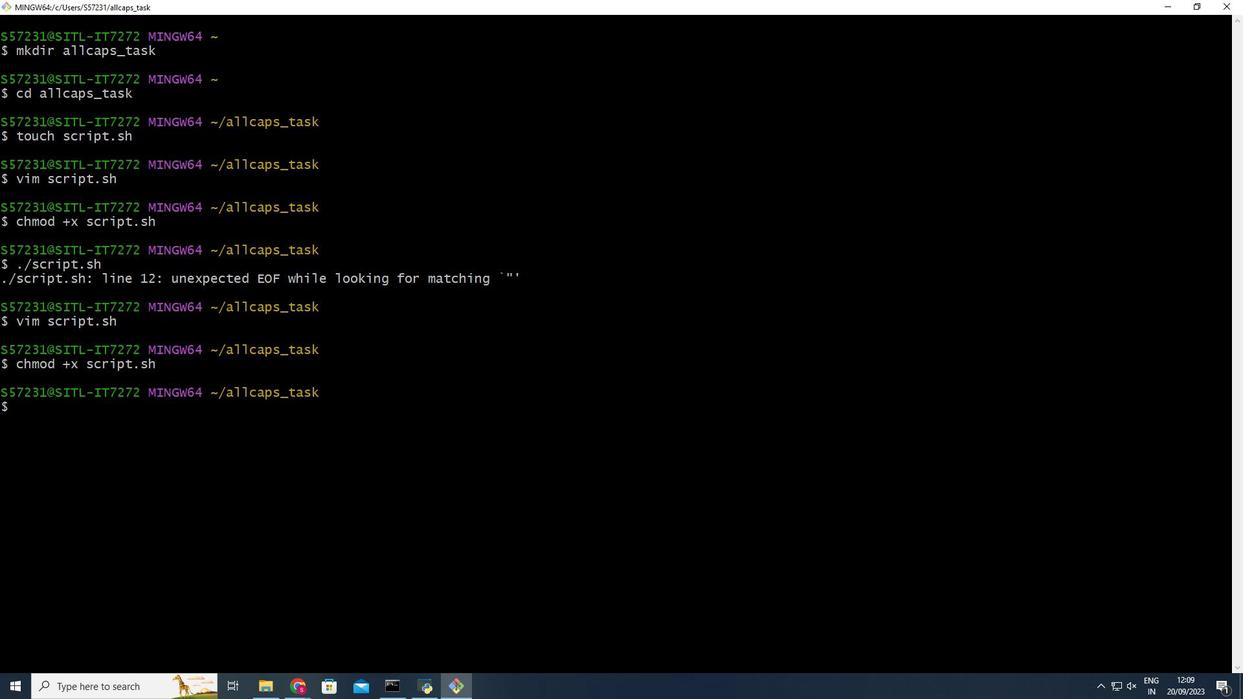 
Action: Mouse scrolled (178, 680) with delta (0, 0)
Screenshot: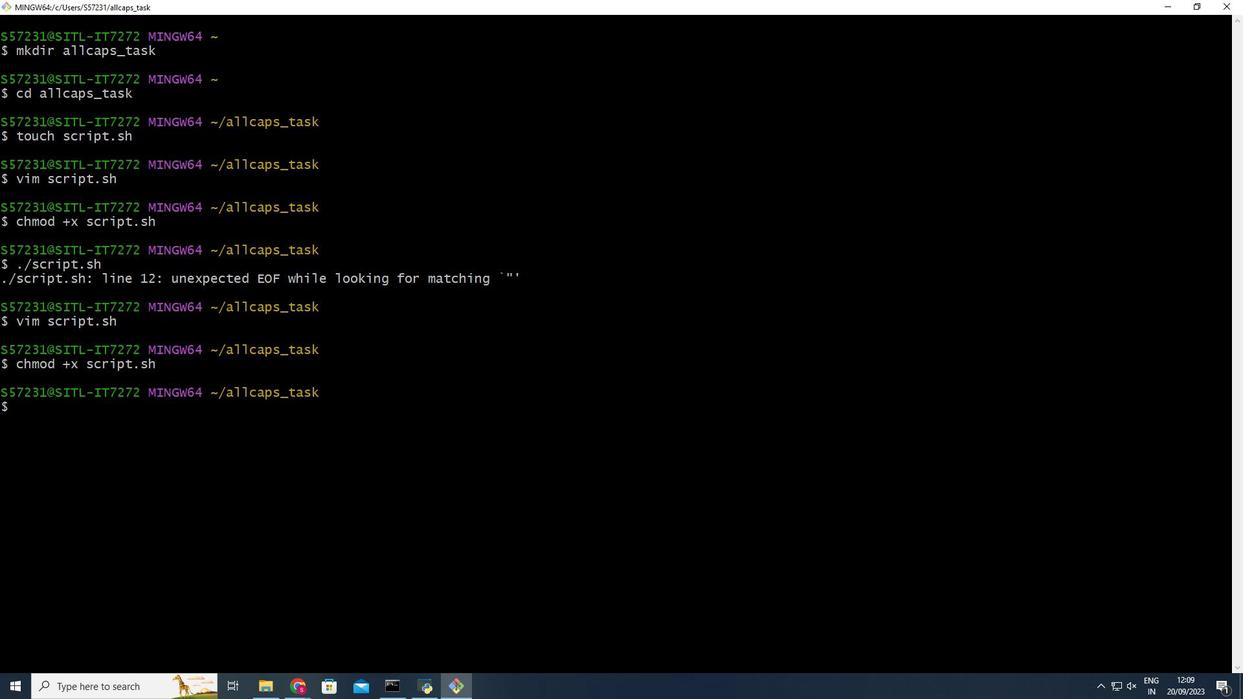 
Action: Key pressed ./script.sh<Key.enter>
Screenshot: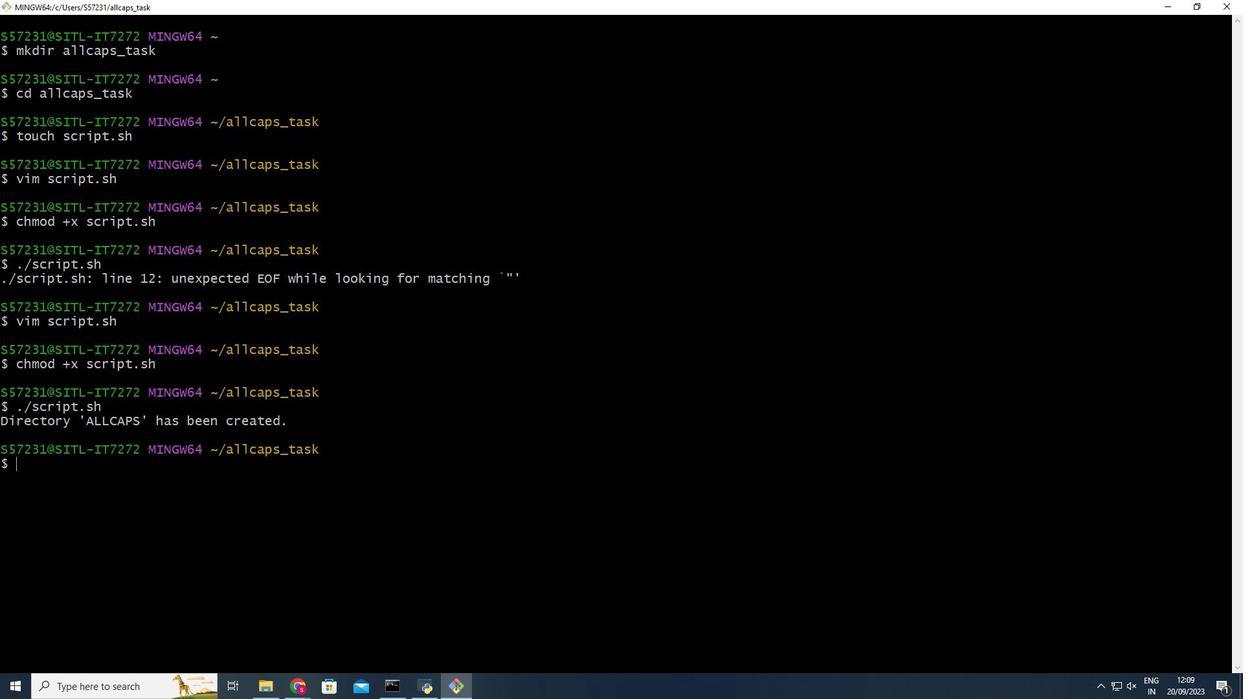 
Action: Mouse moved to (178, 680)
Screenshot: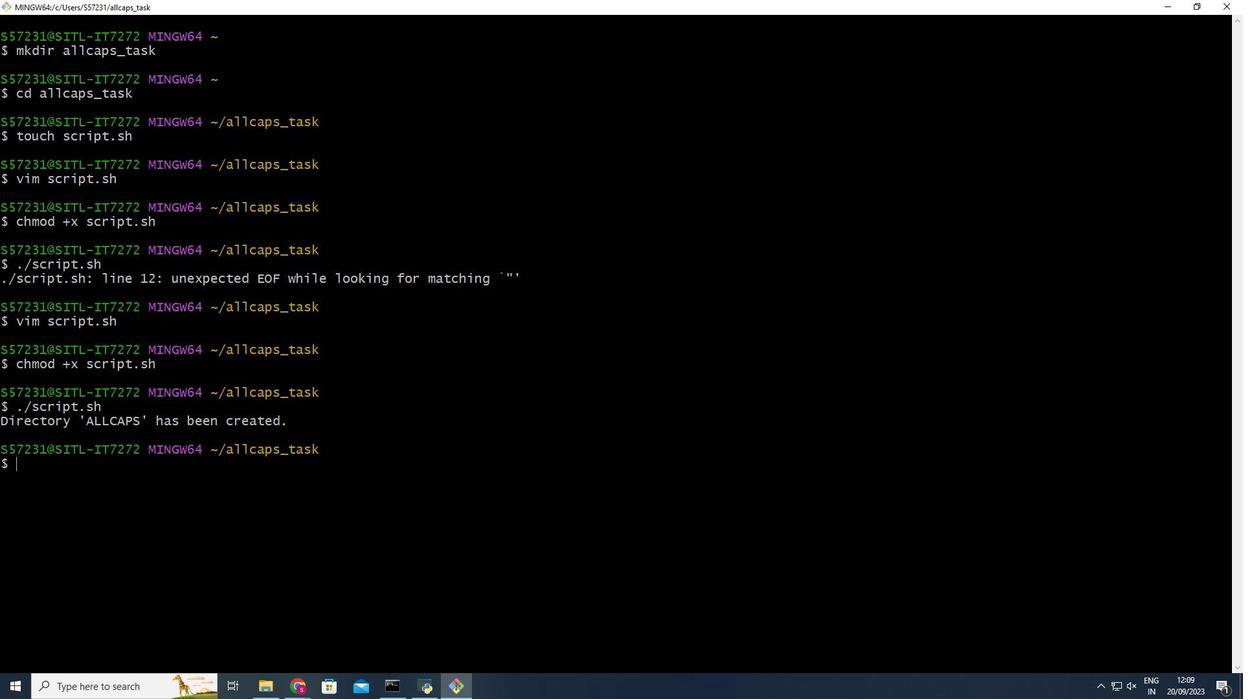 
Action: Mouse pressed left at (178, 680)
Screenshot: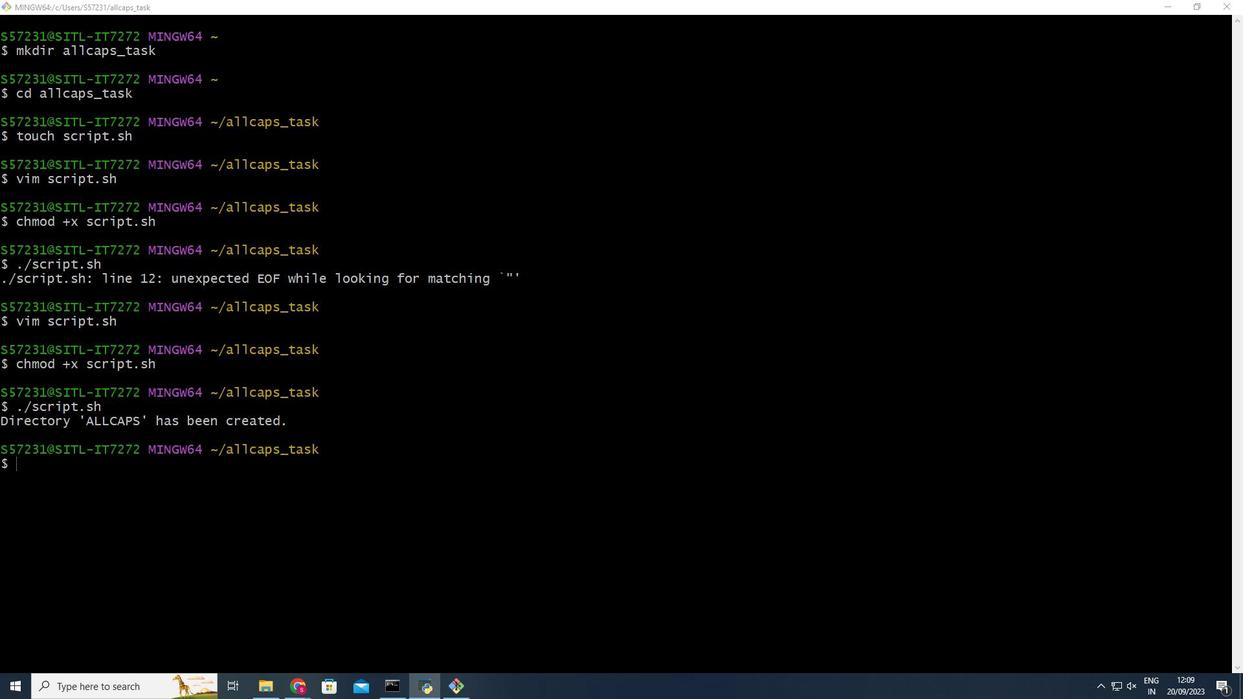 
